 Task: Pick the "Corgi" avatar for your profile.
Action: Mouse moved to (1366, 40)
Screenshot: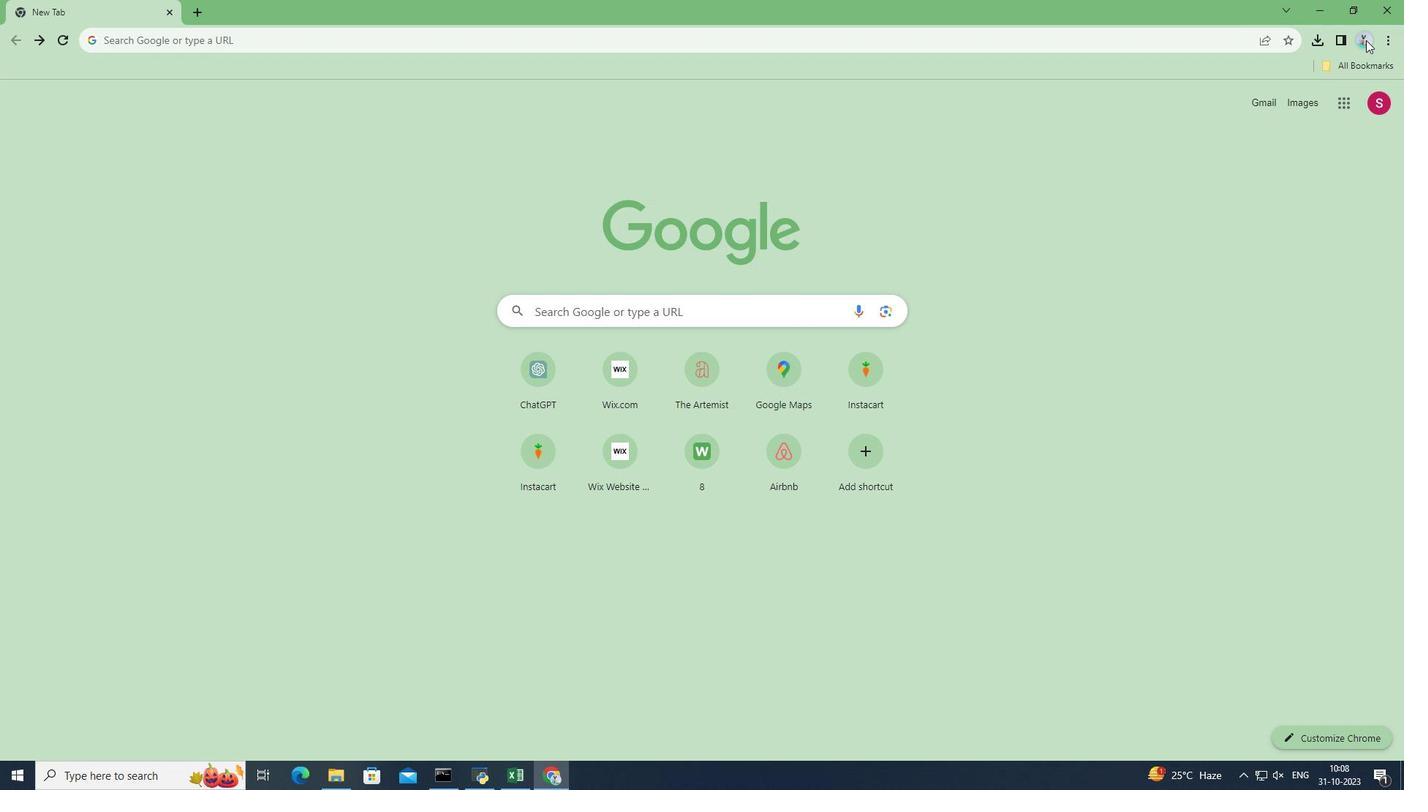 
Action: Mouse pressed left at (1366, 40)
Screenshot: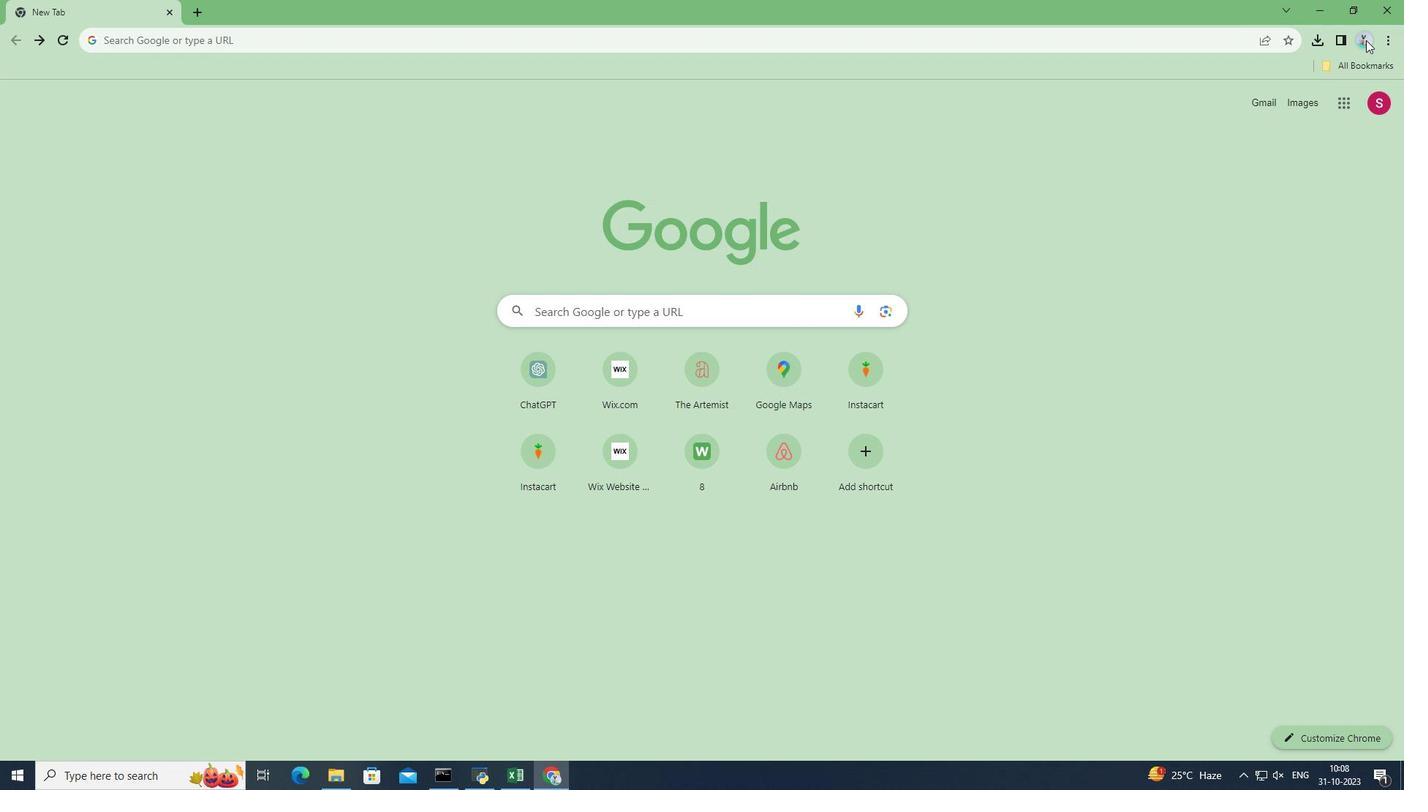 
Action: Mouse moved to (1348, 98)
Screenshot: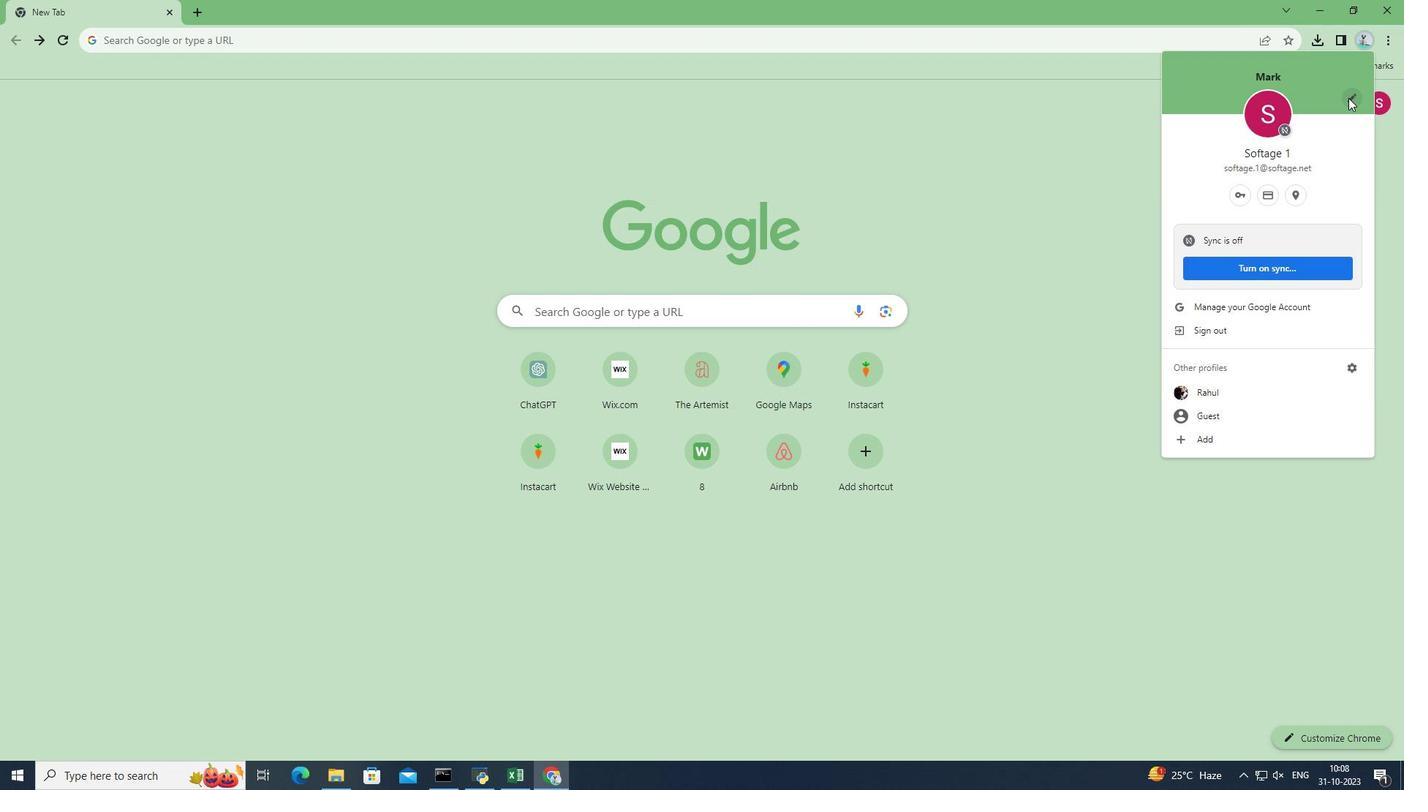
Action: Mouse pressed left at (1348, 98)
Screenshot: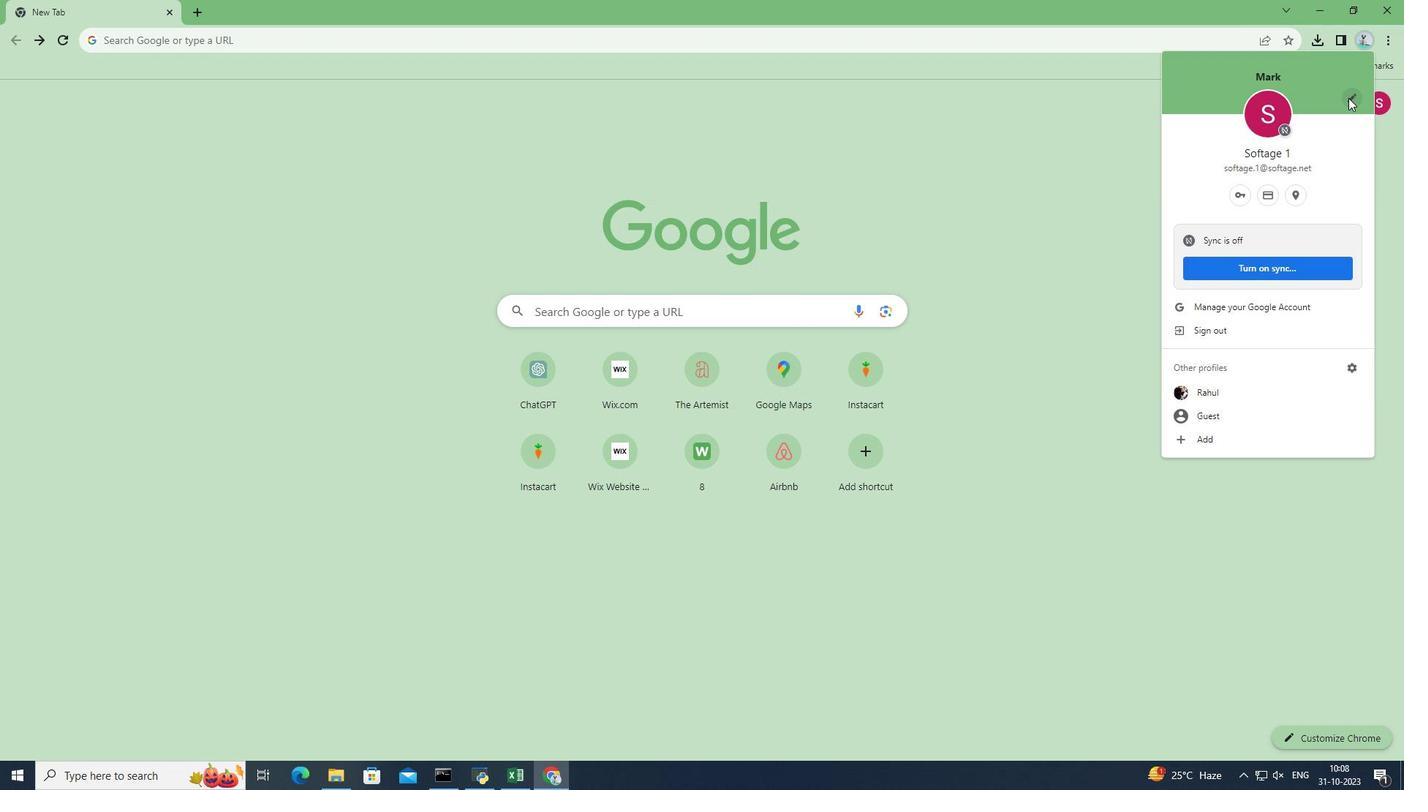 
Action: Mouse moved to (654, 617)
Screenshot: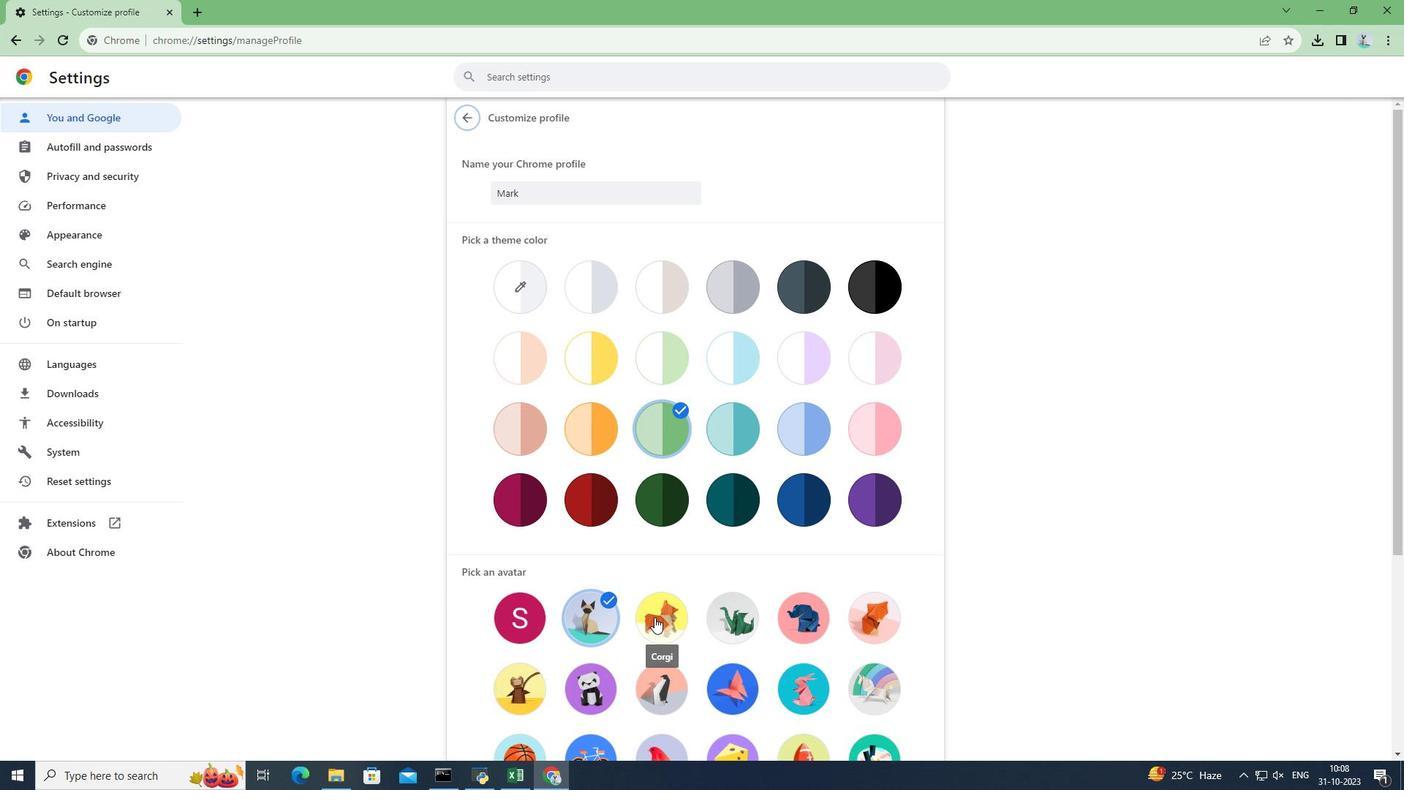 
Action: Mouse pressed left at (654, 617)
Screenshot: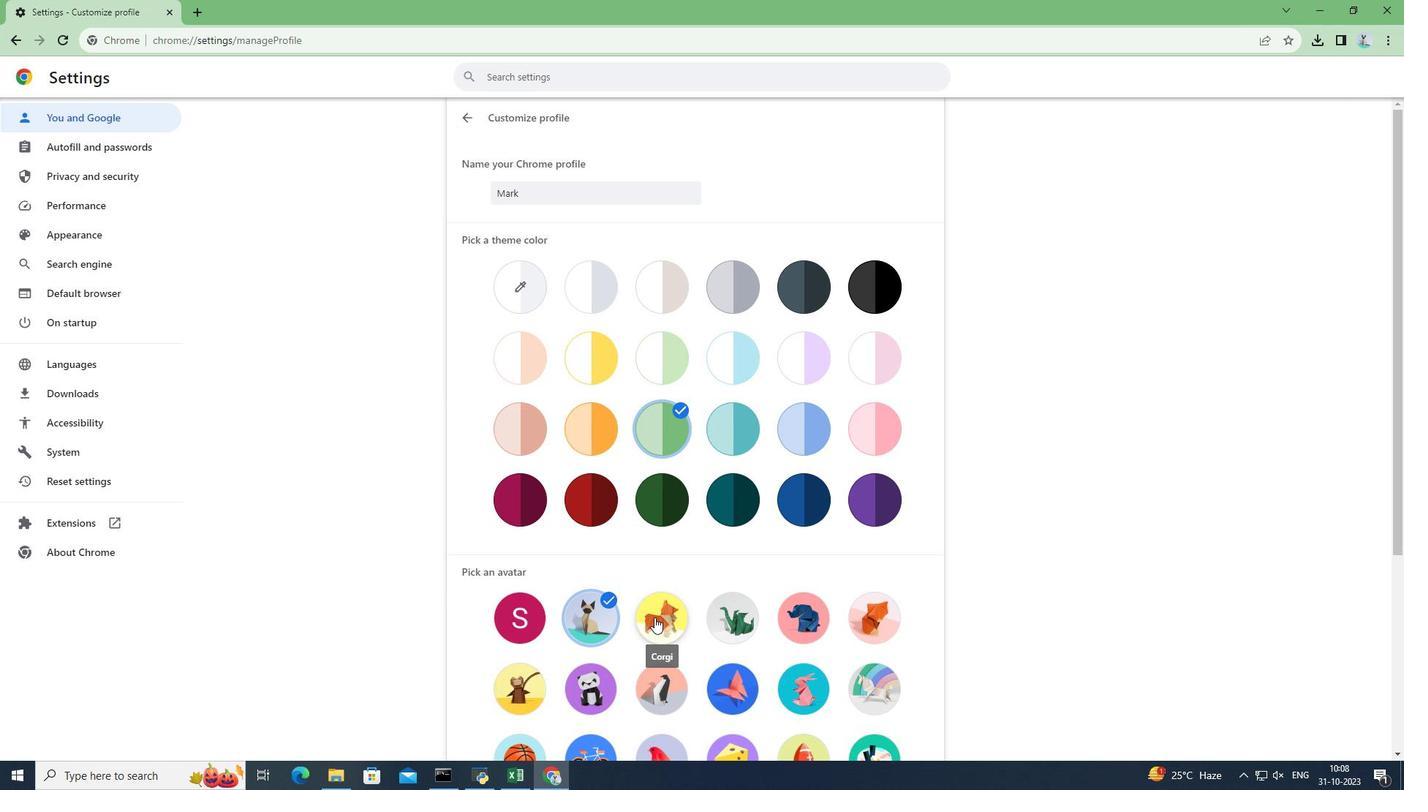 
Action: Mouse moved to (1051, 487)
Screenshot: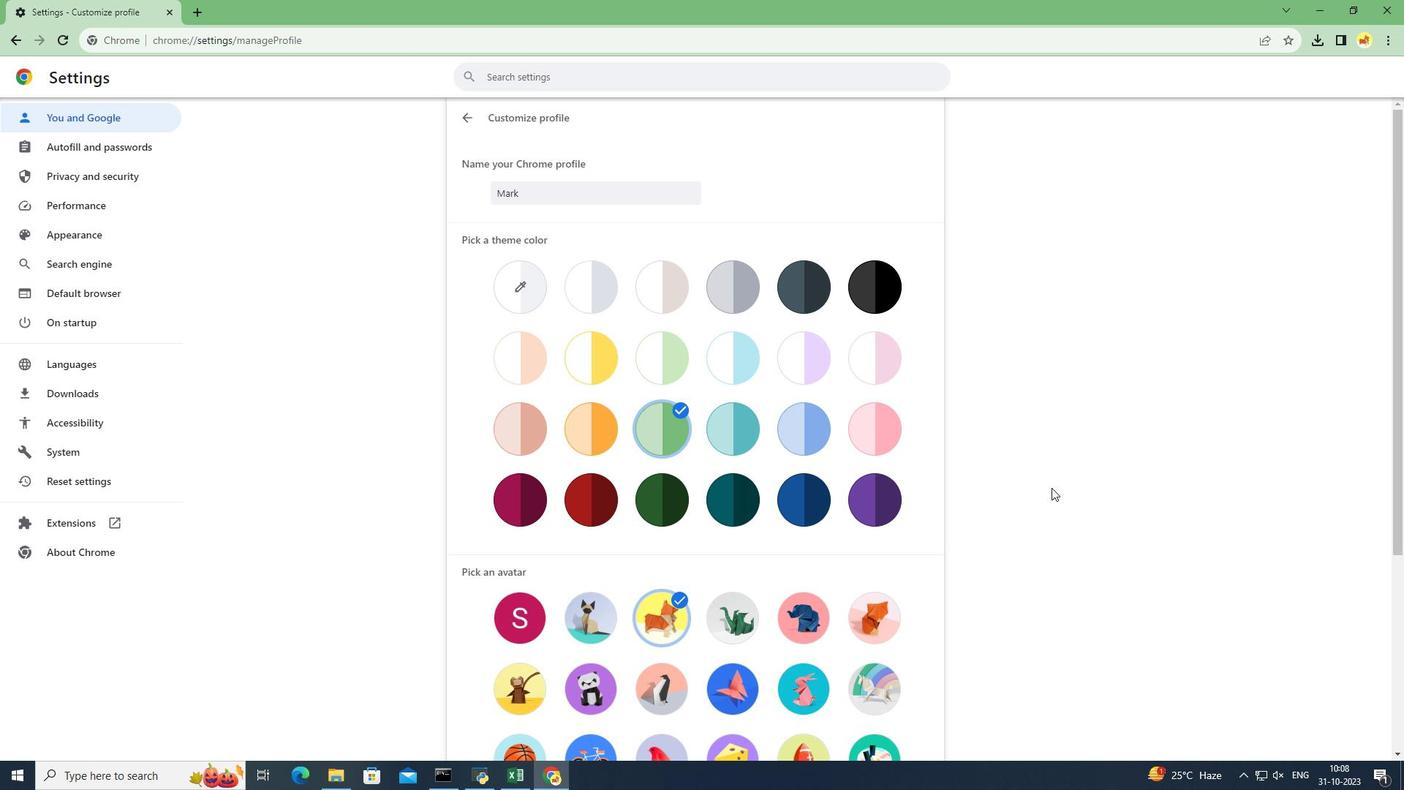 
Action: Mouse pressed left at (1051, 487)
Screenshot: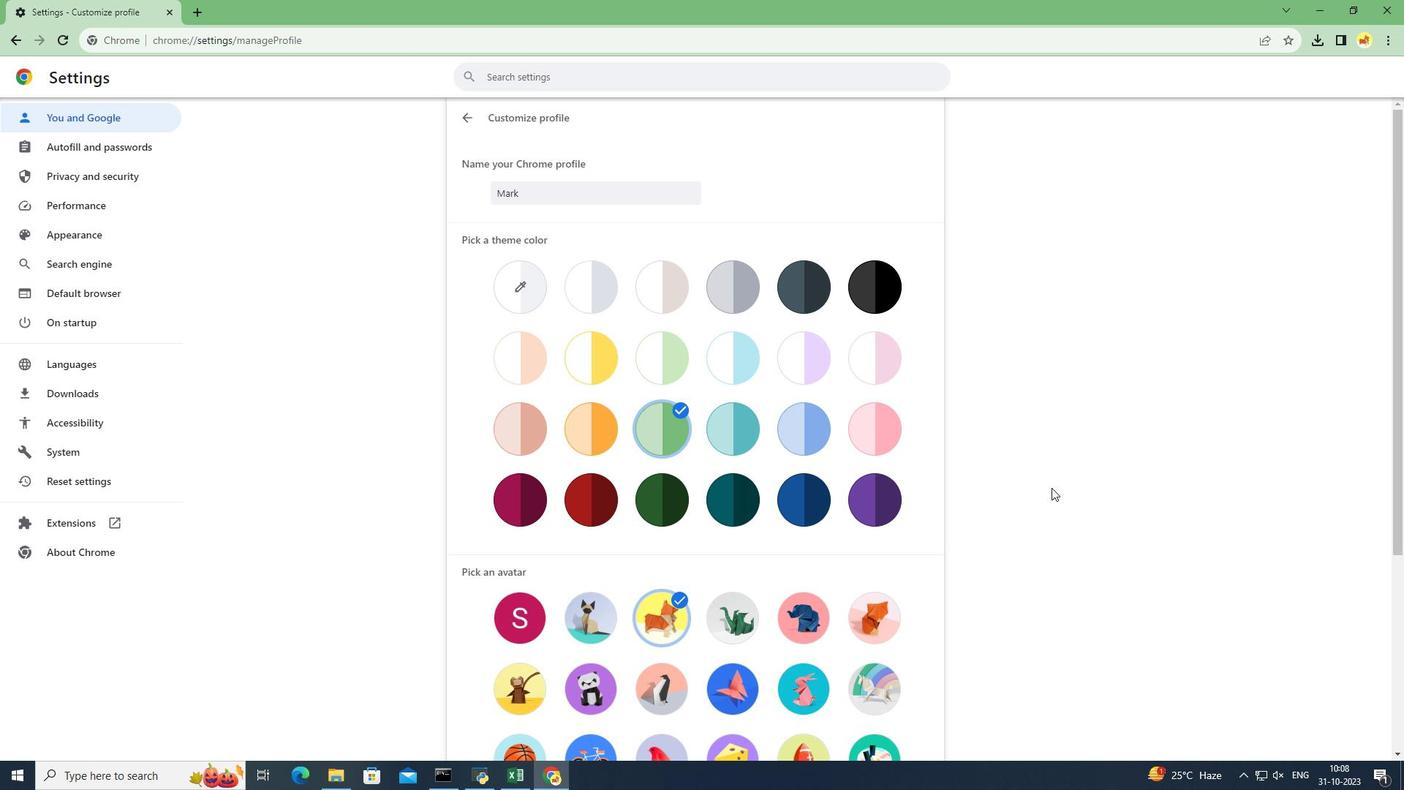 
